 Task: Enable the users to add accounts as "Campaign Members"
Action: Mouse moved to (439, 289)
Screenshot: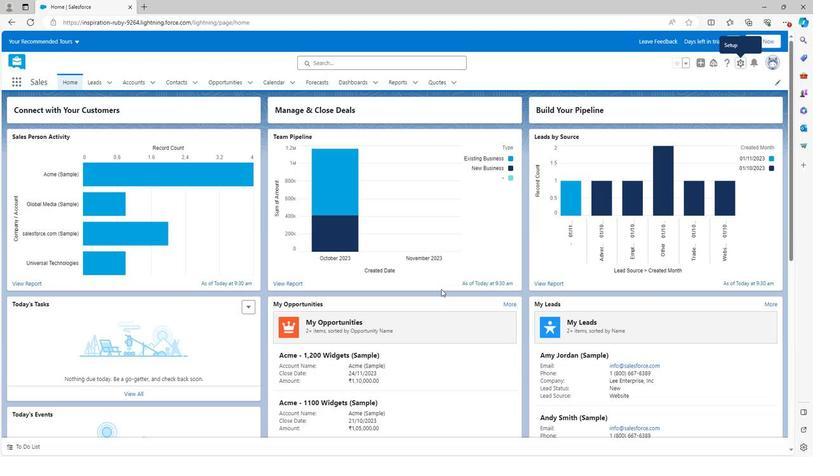 
Action: Mouse scrolled (439, 288) with delta (0, 0)
Screenshot: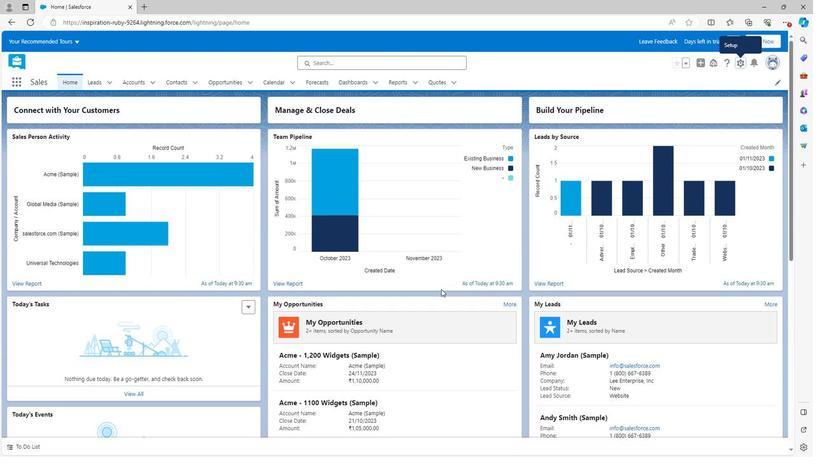 
Action: Mouse scrolled (439, 288) with delta (0, 0)
Screenshot: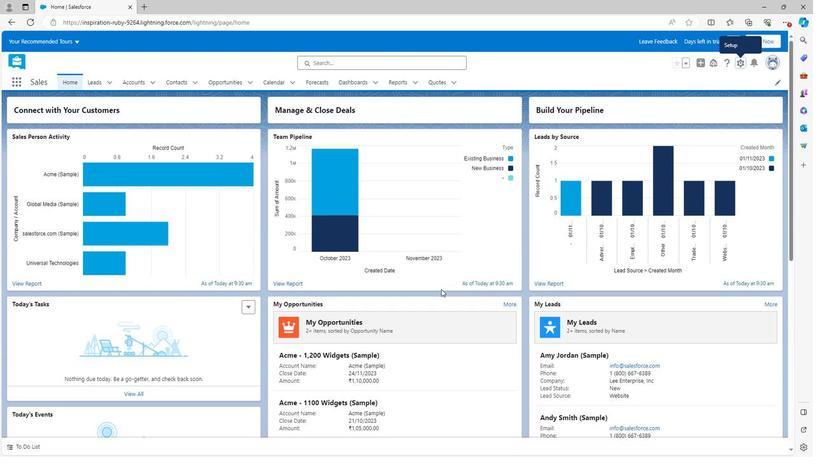
Action: Mouse scrolled (439, 288) with delta (0, 0)
Screenshot: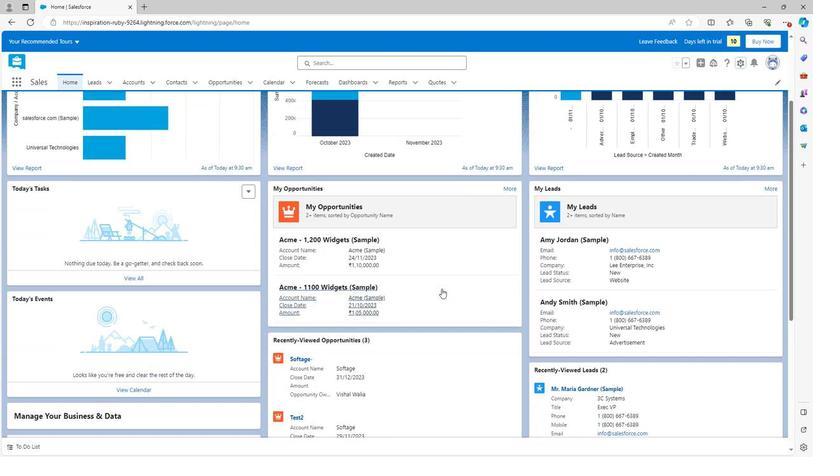 
Action: Mouse scrolled (439, 288) with delta (0, 0)
Screenshot: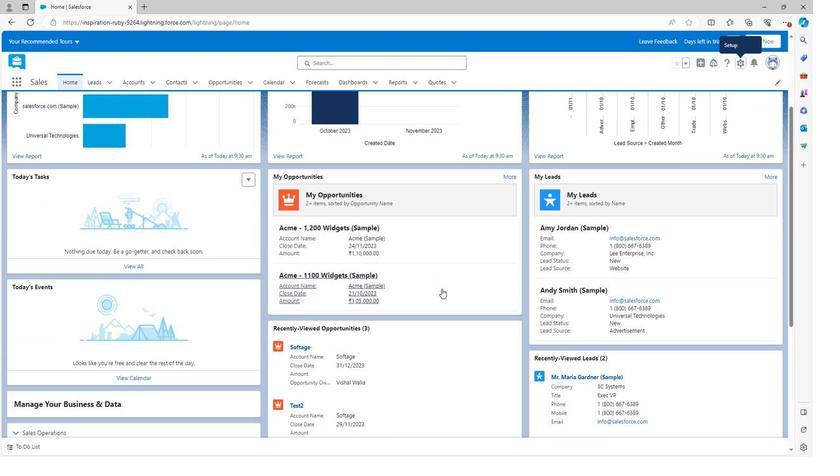 
Action: Mouse scrolled (439, 288) with delta (0, 0)
Screenshot: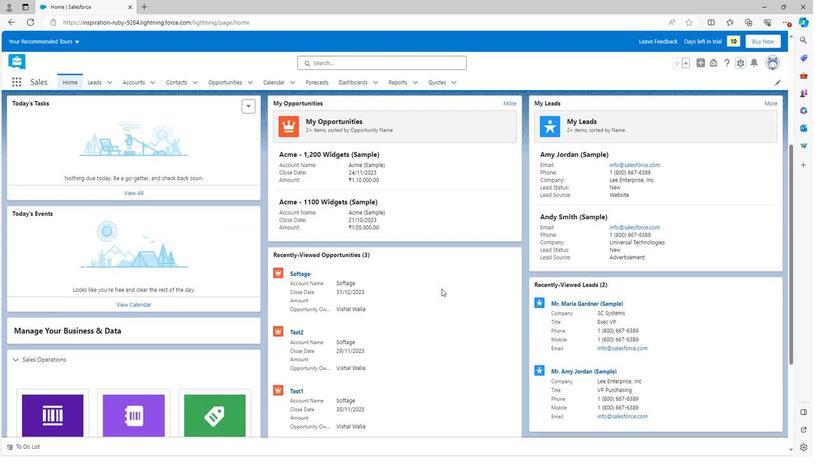 
Action: Mouse scrolled (439, 288) with delta (0, 0)
Screenshot: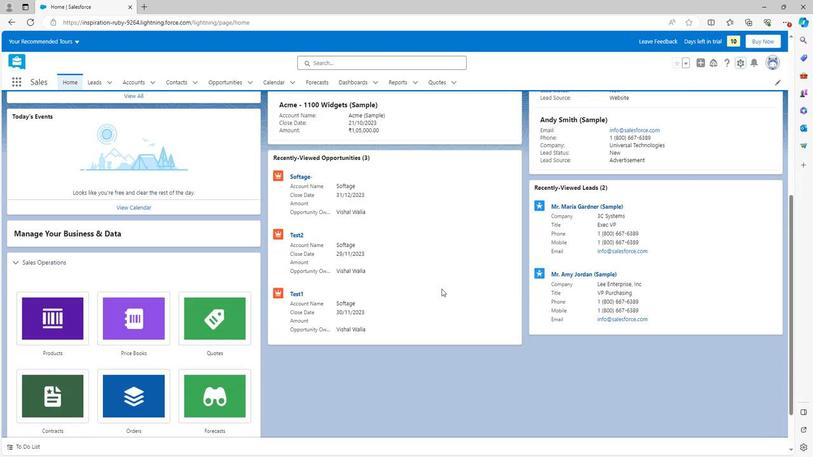 
Action: Mouse scrolled (439, 288) with delta (0, 0)
Screenshot: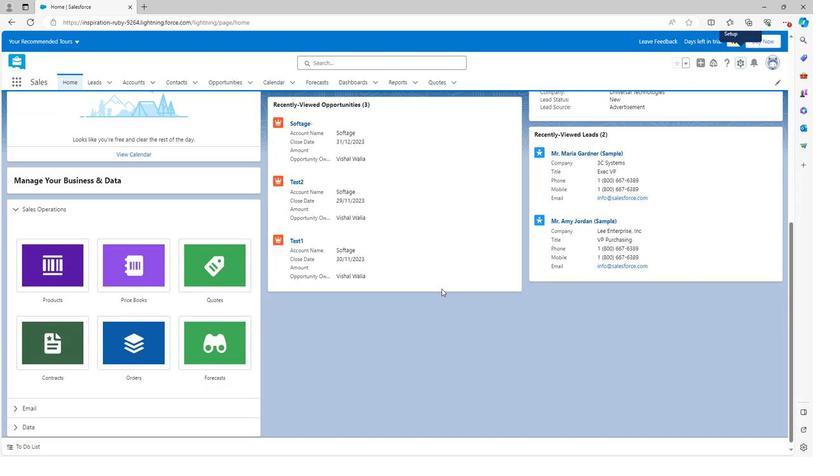 
Action: Mouse scrolled (439, 288) with delta (0, 0)
Screenshot: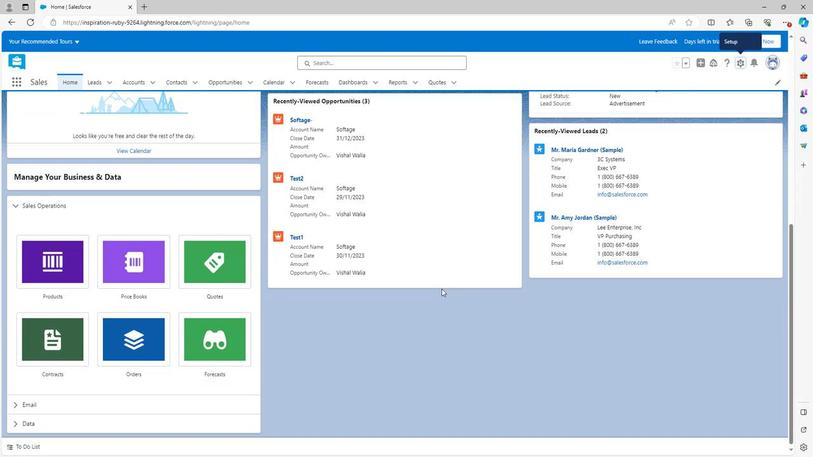 
Action: Mouse scrolled (439, 289) with delta (0, 0)
Screenshot: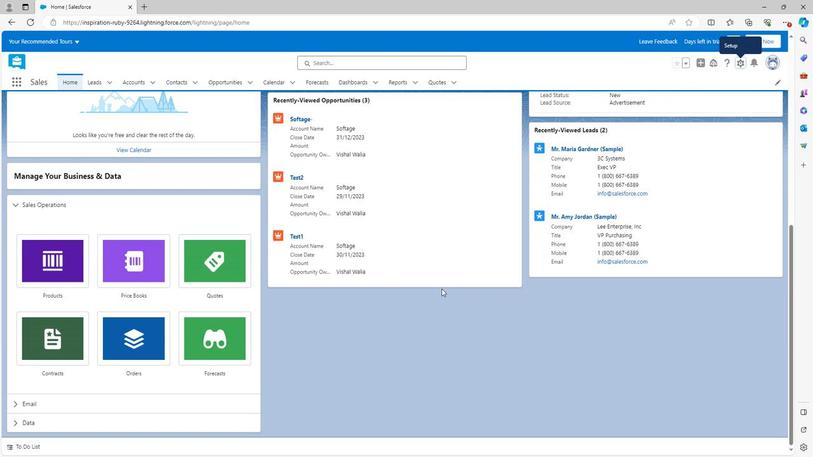 
Action: Mouse scrolled (439, 289) with delta (0, 0)
Screenshot: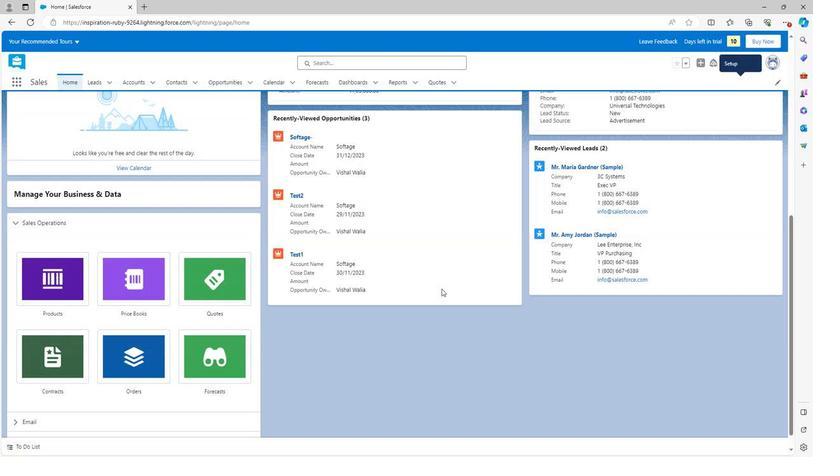 
Action: Mouse scrolled (439, 289) with delta (0, 0)
Screenshot: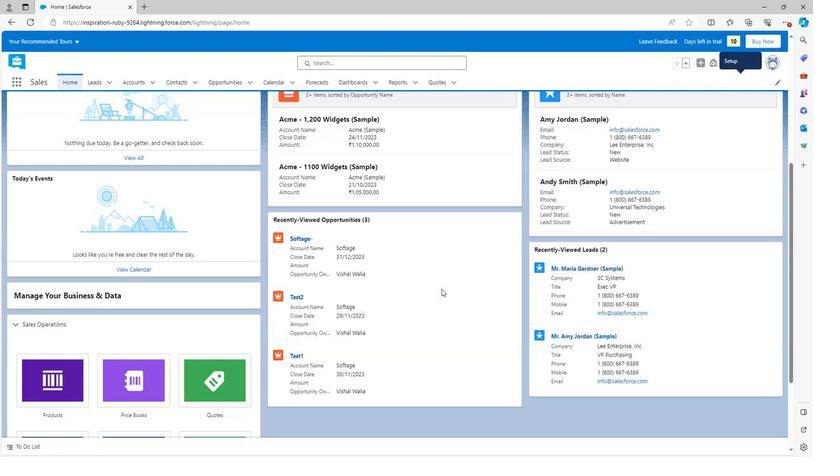 
Action: Mouse scrolled (439, 289) with delta (0, 0)
Screenshot: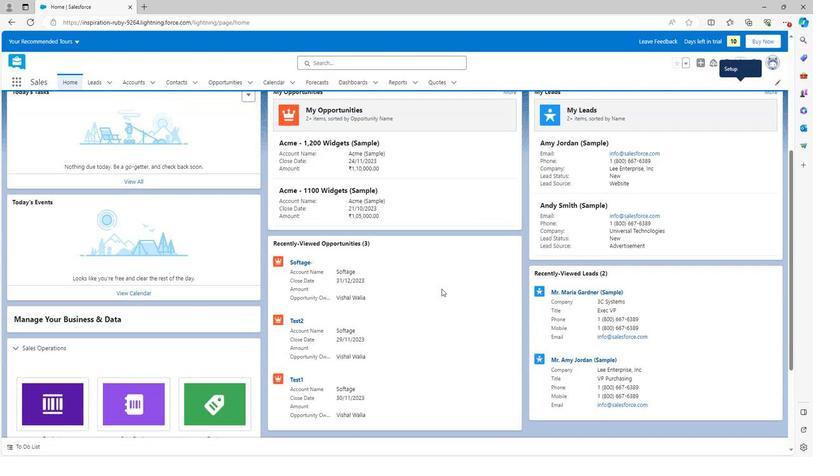 
Action: Mouse scrolled (439, 289) with delta (0, 0)
Screenshot: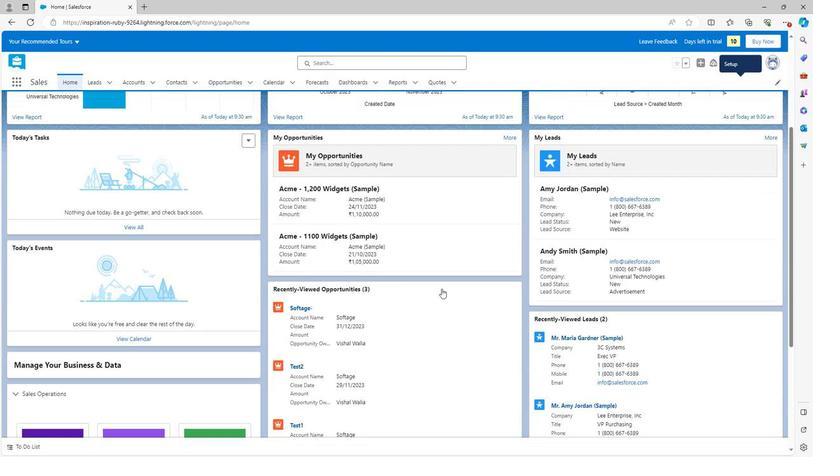 
Action: Mouse scrolled (439, 289) with delta (0, 0)
Screenshot: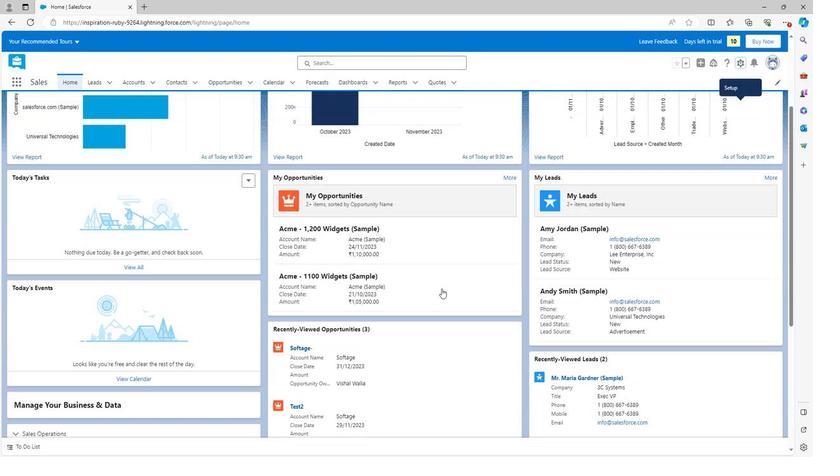 
Action: Mouse scrolled (439, 289) with delta (0, 0)
Screenshot: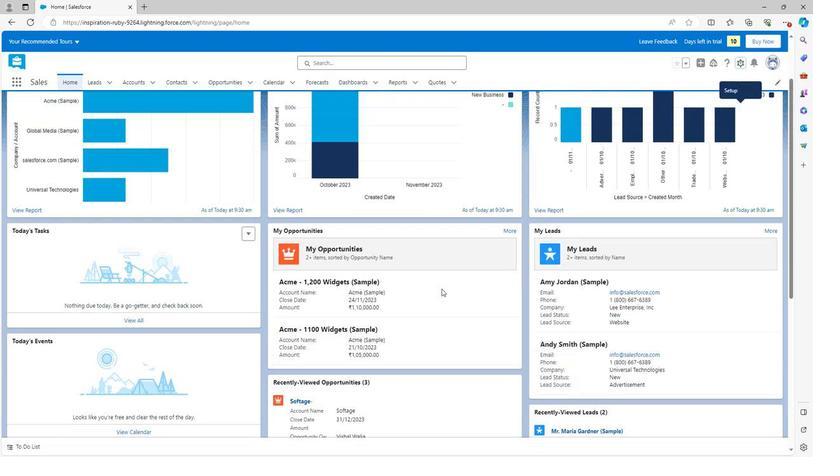 
Action: Mouse moved to (438, 288)
Screenshot: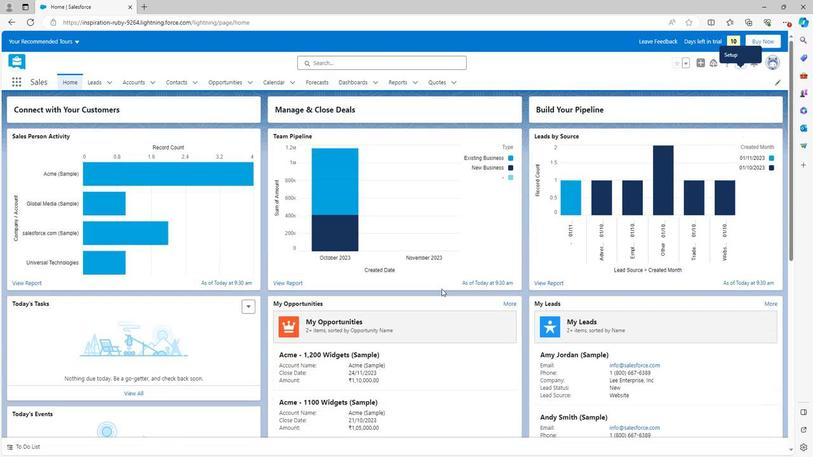 
Action: Mouse scrolled (438, 289) with delta (0, 0)
Screenshot: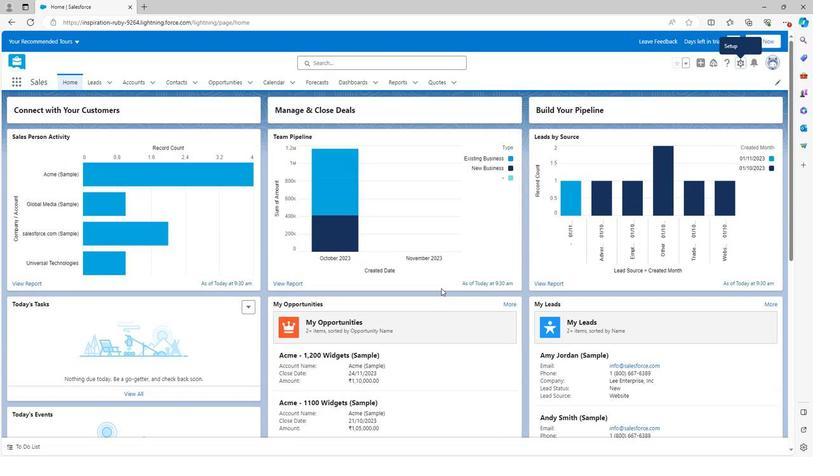 
Action: Mouse moved to (740, 63)
Screenshot: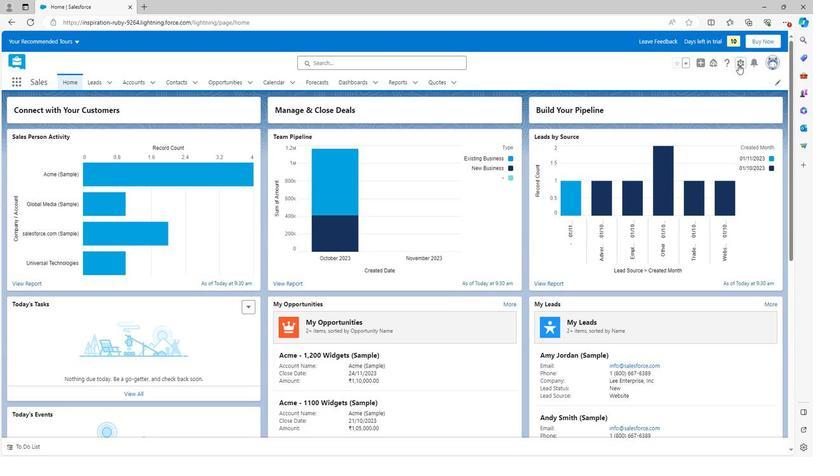 
Action: Mouse pressed left at (740, 63)
Screenshot: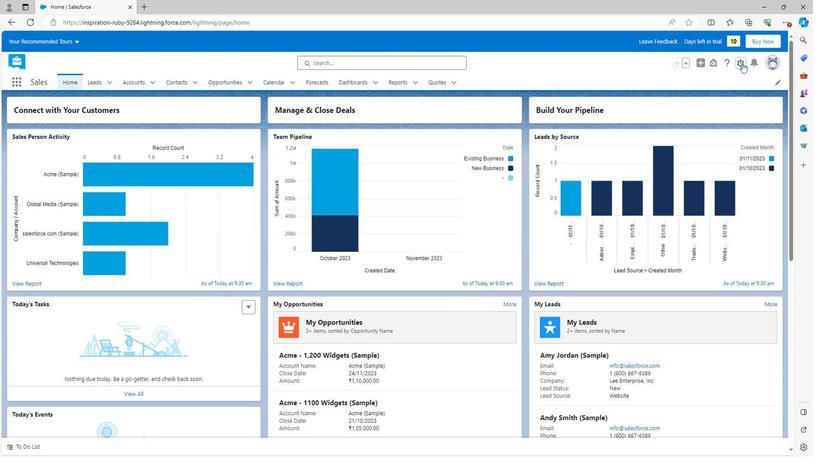 
Action: Mouse moved to (718, 85)
Screenshot: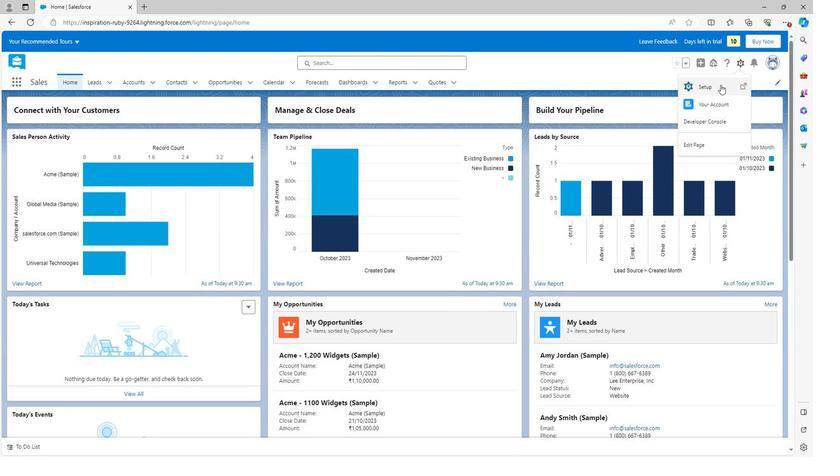 
Action: Mouse pressed left at (718, 85)
Screenshot: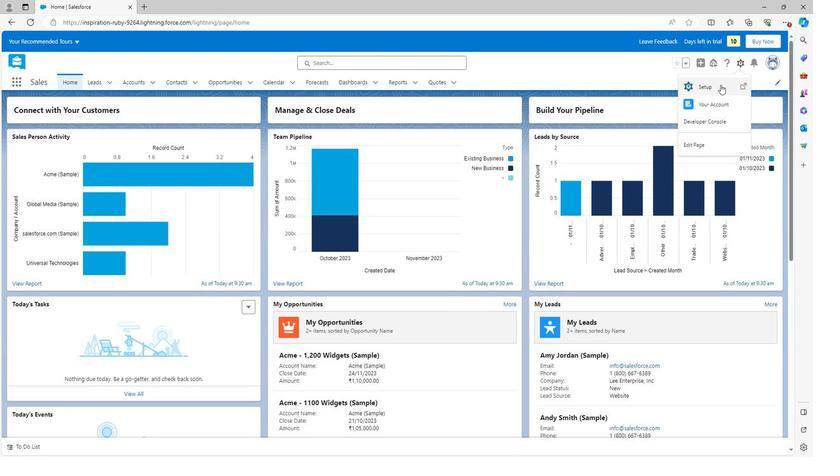 
Action: Mouse moved to (6, 332)
Screenshot: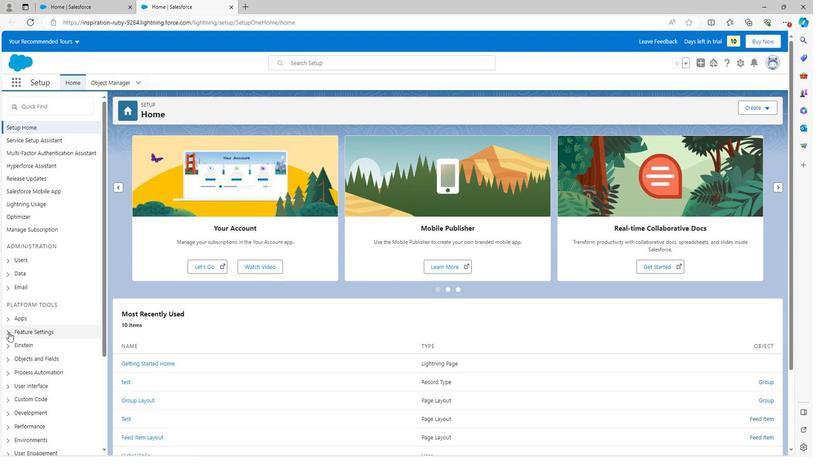 
Action: Mouse pressed left at (6, 332)
Screenshot: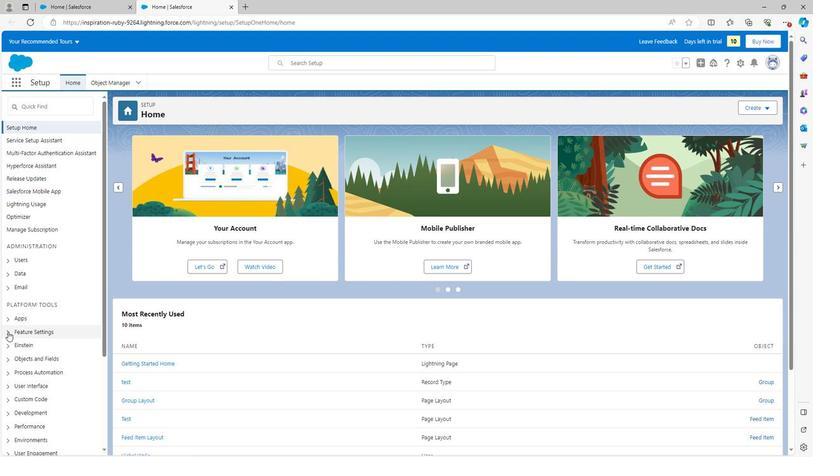 
Action: Mouse moved to (17, 353)
Screenshot: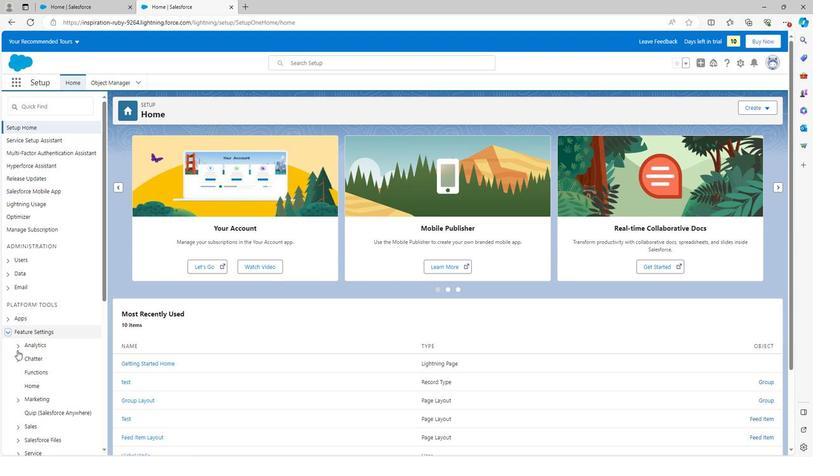
Action: Mouse scrolled (17, 353) with delta (0, 0)
Screenshot: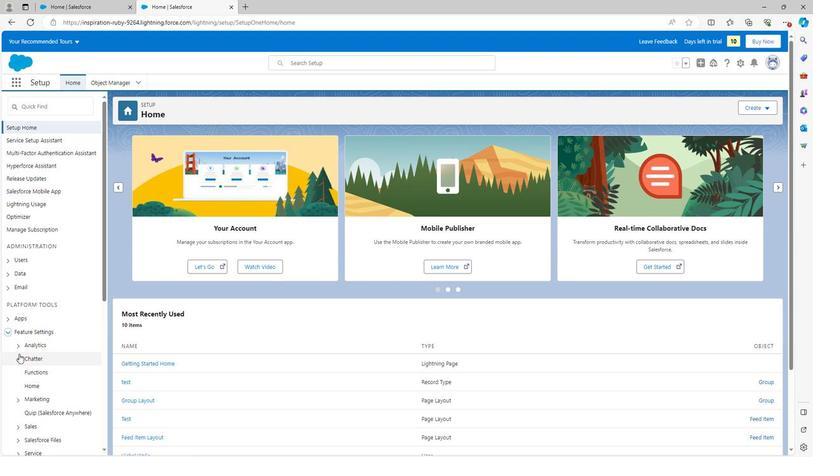 
Action: Mouse moved to (17, 353)
Screenshot: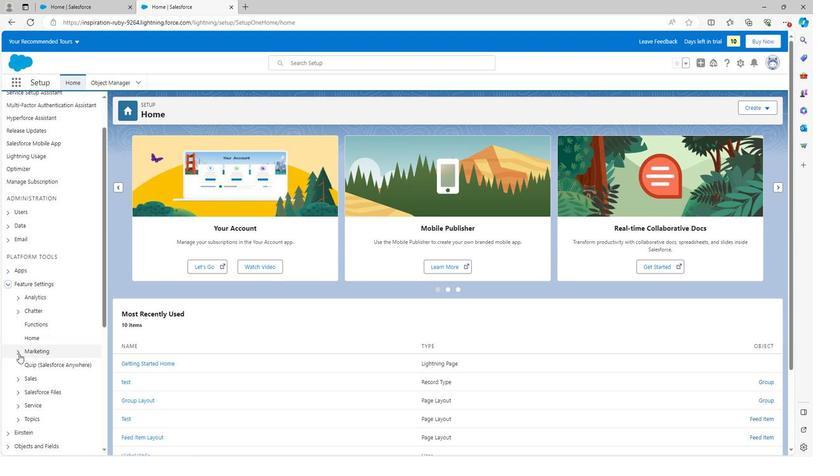 
Action: Mouse scrolled (17, 353) with delta (0, 0)
Screenshot: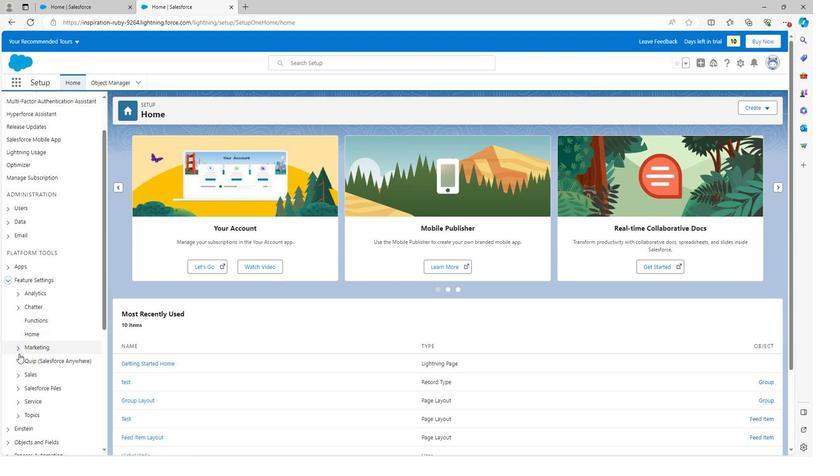 
Action: Mouse moved to (17, 355)
Screenshot: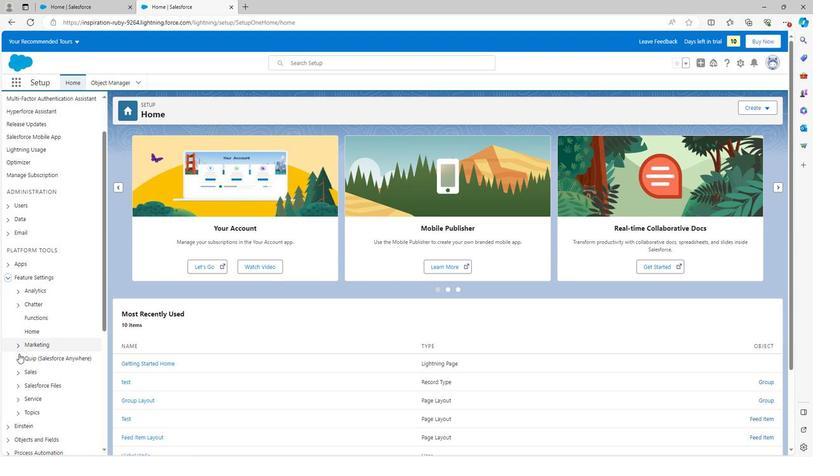 
Action: Mouse scrolled (17, 354) with delta (0, 0)
Screenshot: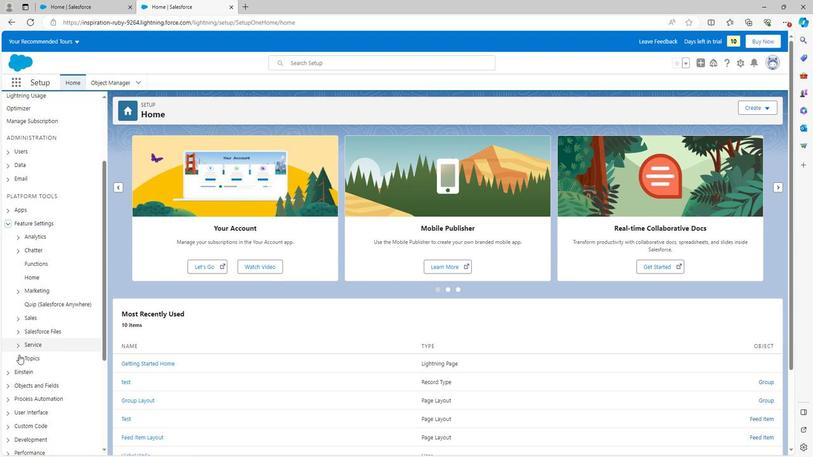 
Action: Mouse moved to (16, 236)
Screenshot: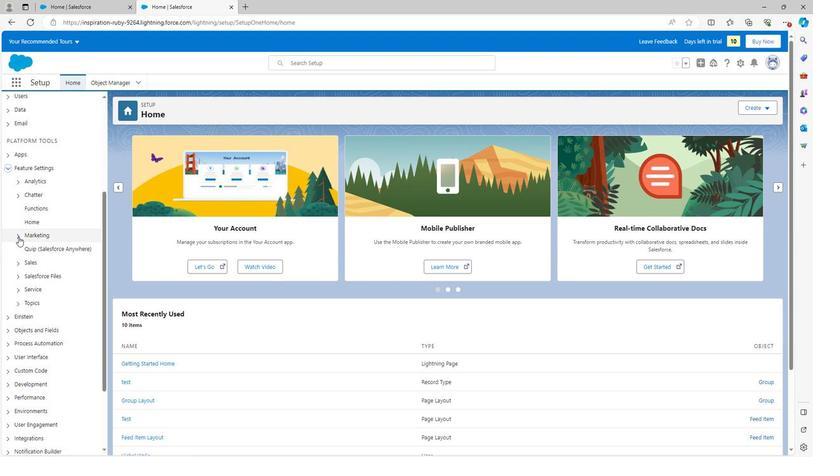 
Action: Mouse pressed left at (16, 236)
Screenshot: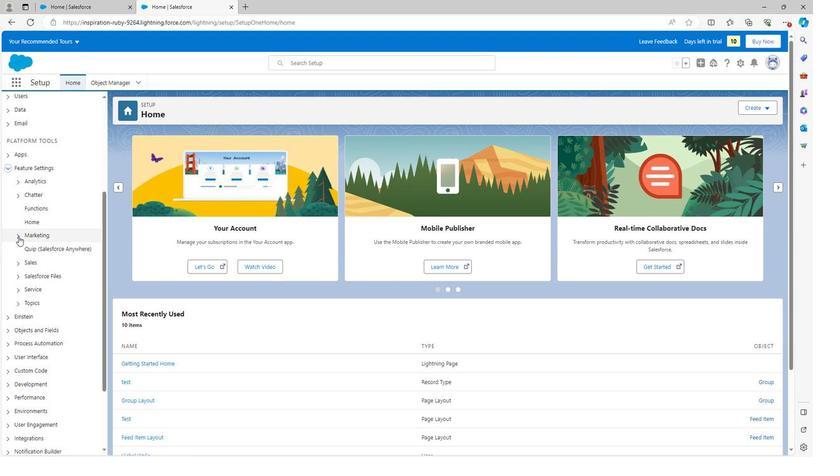 
Action: Mouse moved to (36, 249)
Screenshot: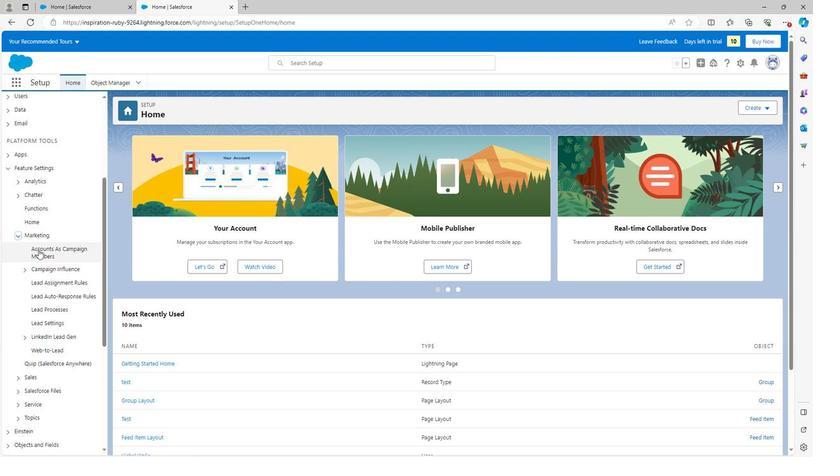 
Action: Mouse pressed left at (36, 249)
Screenshot: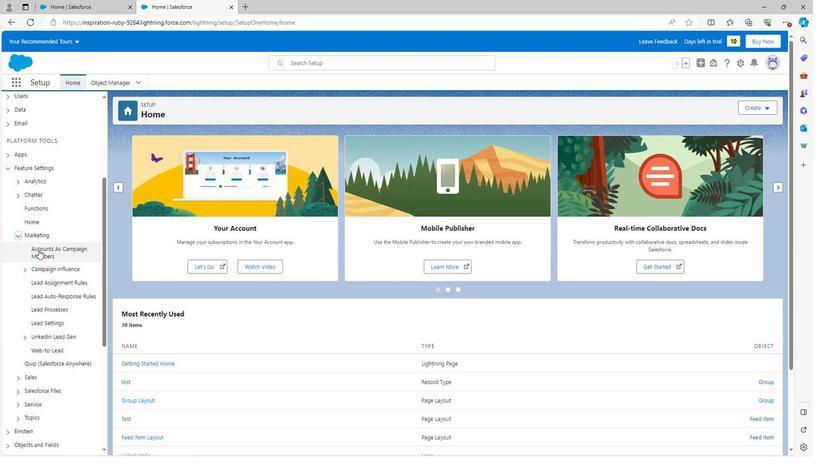 
Action: Mouse moved to (126, 207)
Screenshot: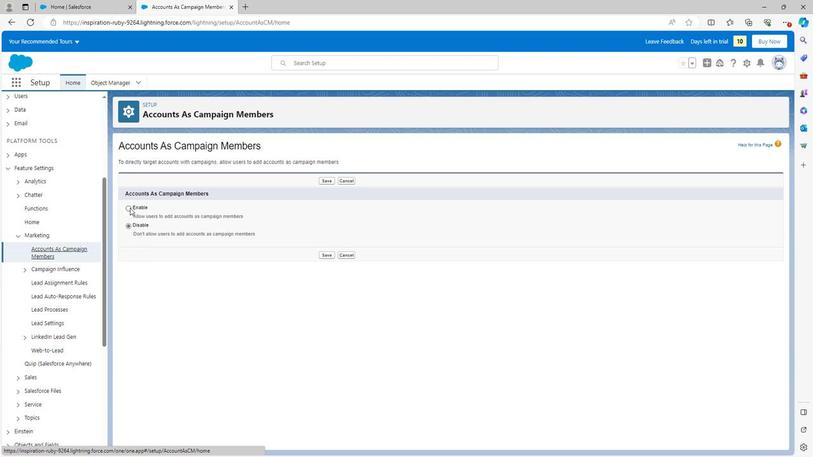 
Action: Mouse pressed left at (126, 207)
Screenshot: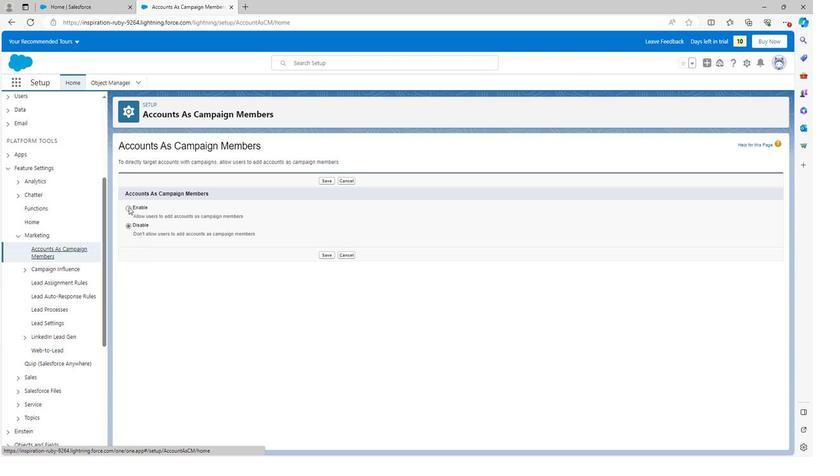 
Action: Mouse moved to (126, 228)
Screenshot: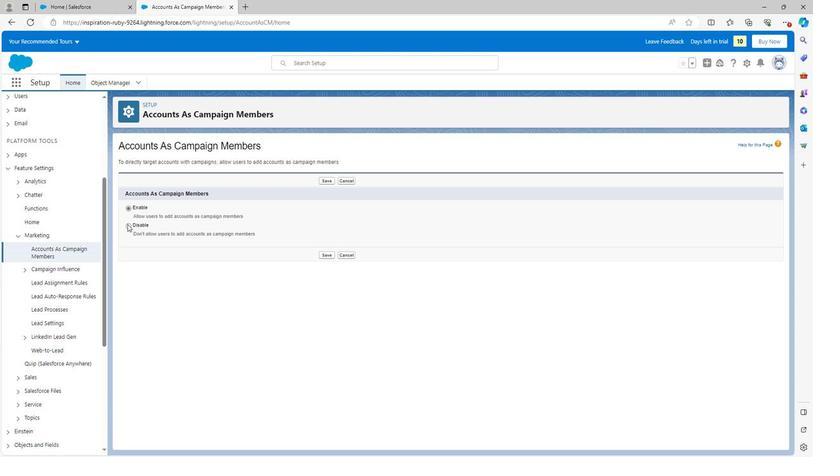 
Action: Mouse pressed left at (126, 228)
Screenshot: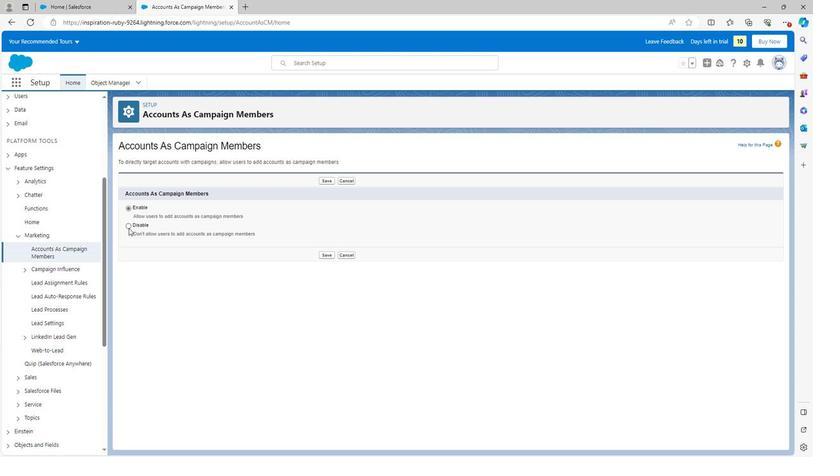 
Action: Mouse moved to (329, 254)
Screenshot: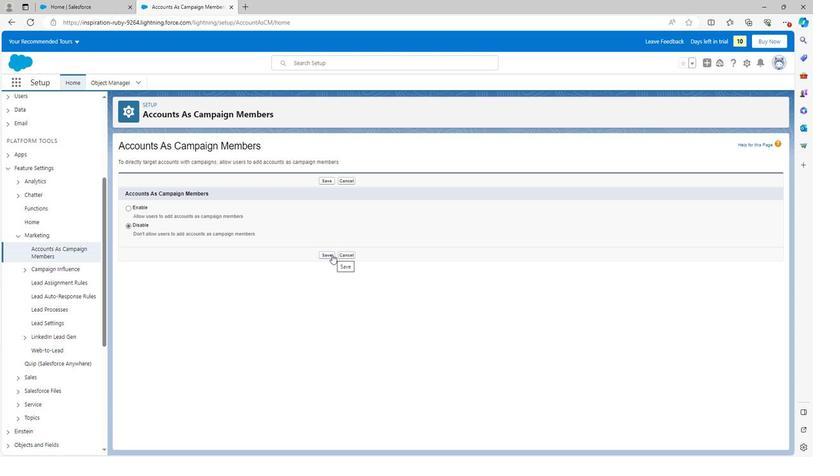 
Action: Mouse pressed left at (329, 254)
Screenshot: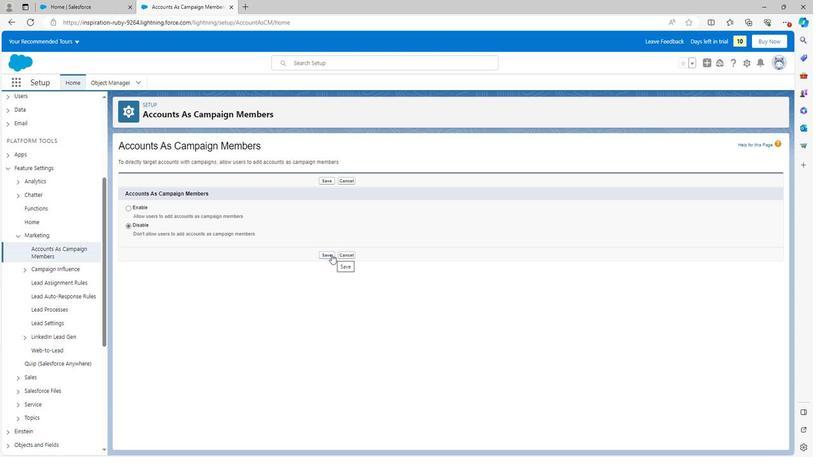 
Action: Mouse moved to (327, 254)
Screenshot: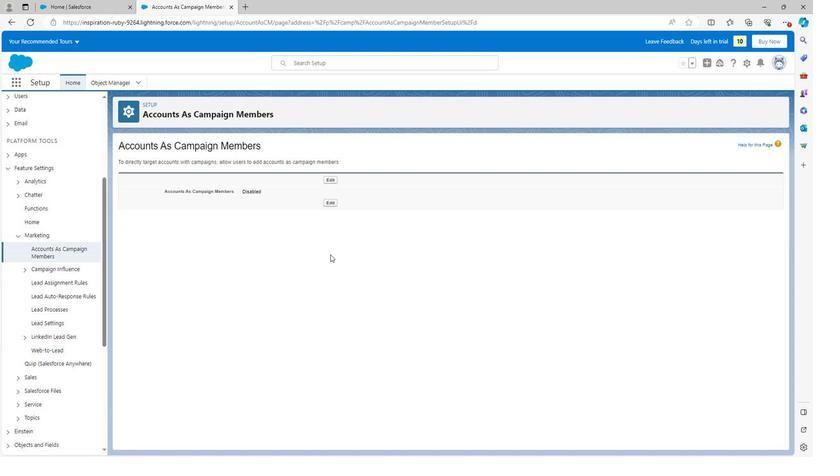 
